Task: Create a due date automation trigger when advanced on, on the wednesday after a card is due add dates due next week at 11:00 AM.
Action: Mouse moved to (1219, 90)
Screenshot: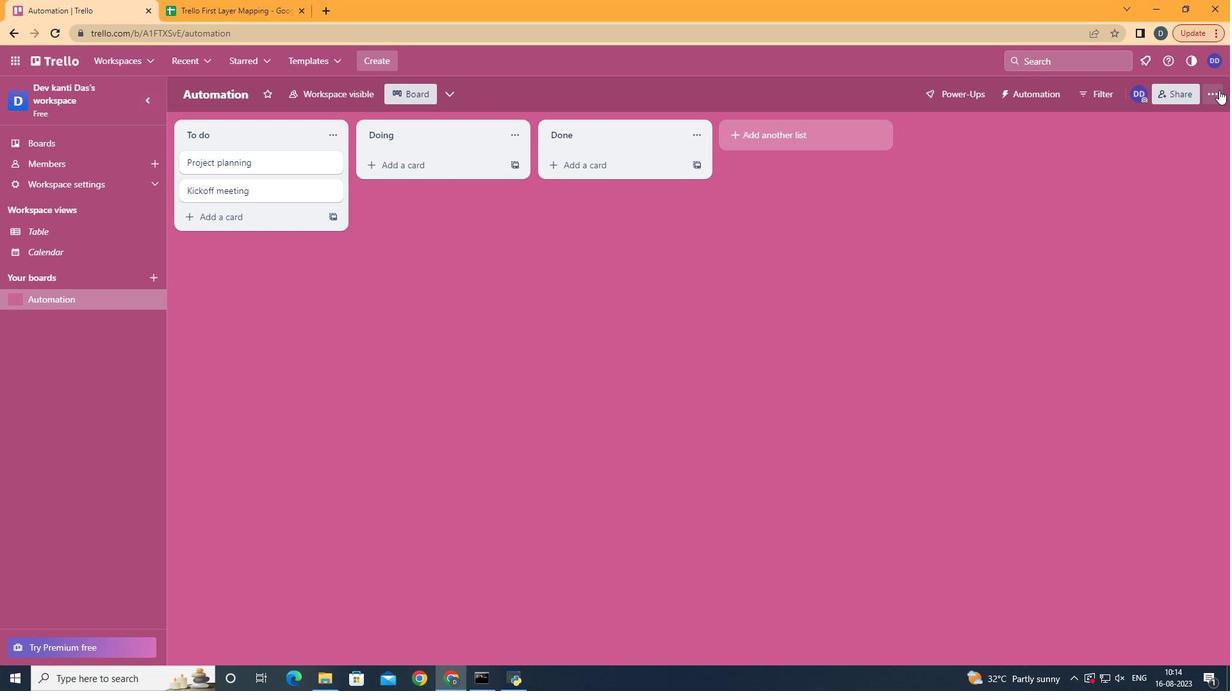 
Action: Mouse pressed left at (1219, 90)
Screenshot: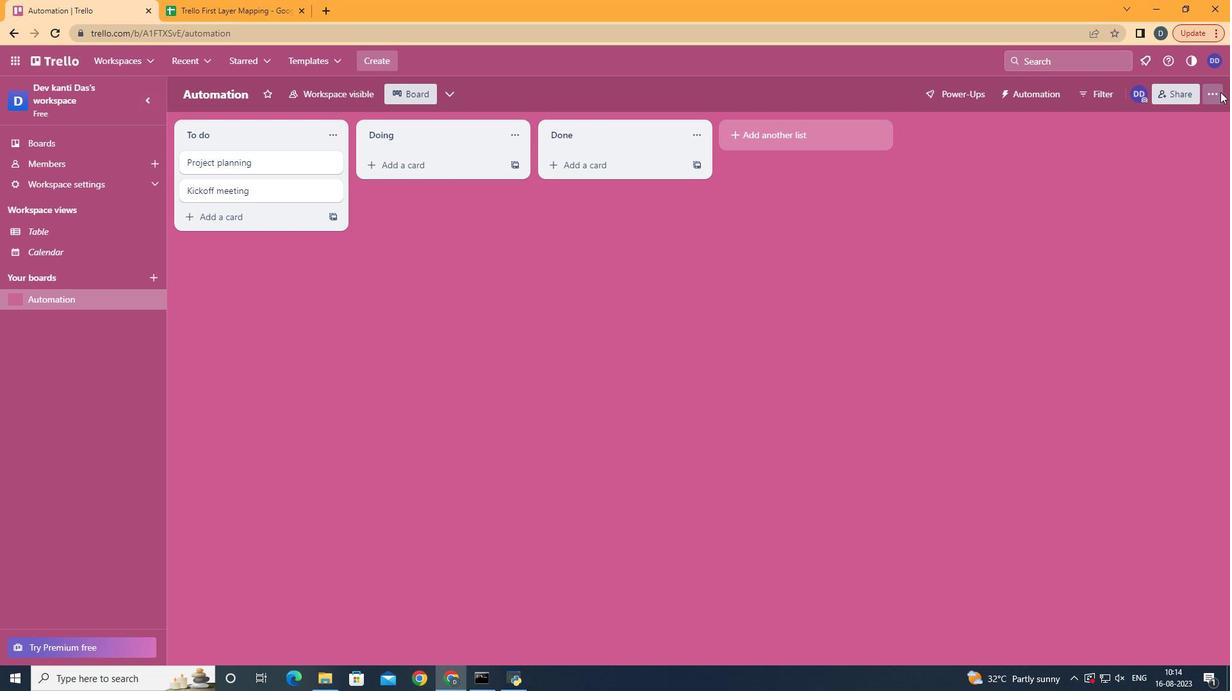 
Action: Mouse moved to (1178, 269)
Screenshot: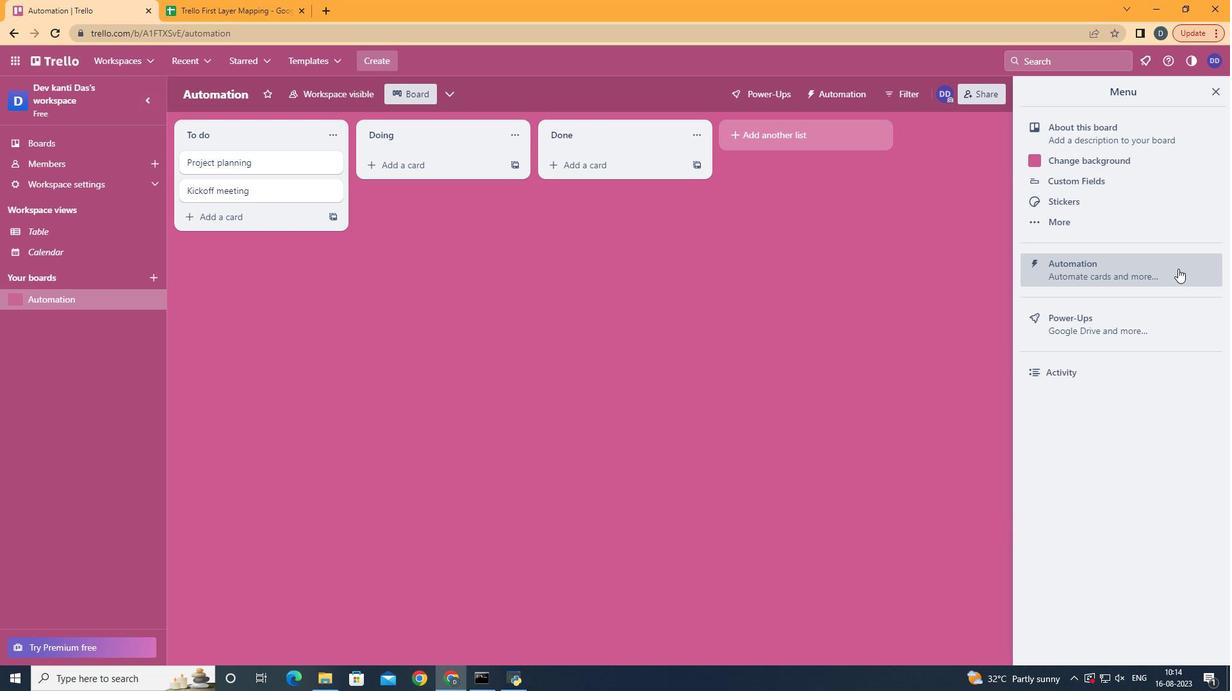 
Action: Mouse pressed left at (1178, 269)
Screenshot: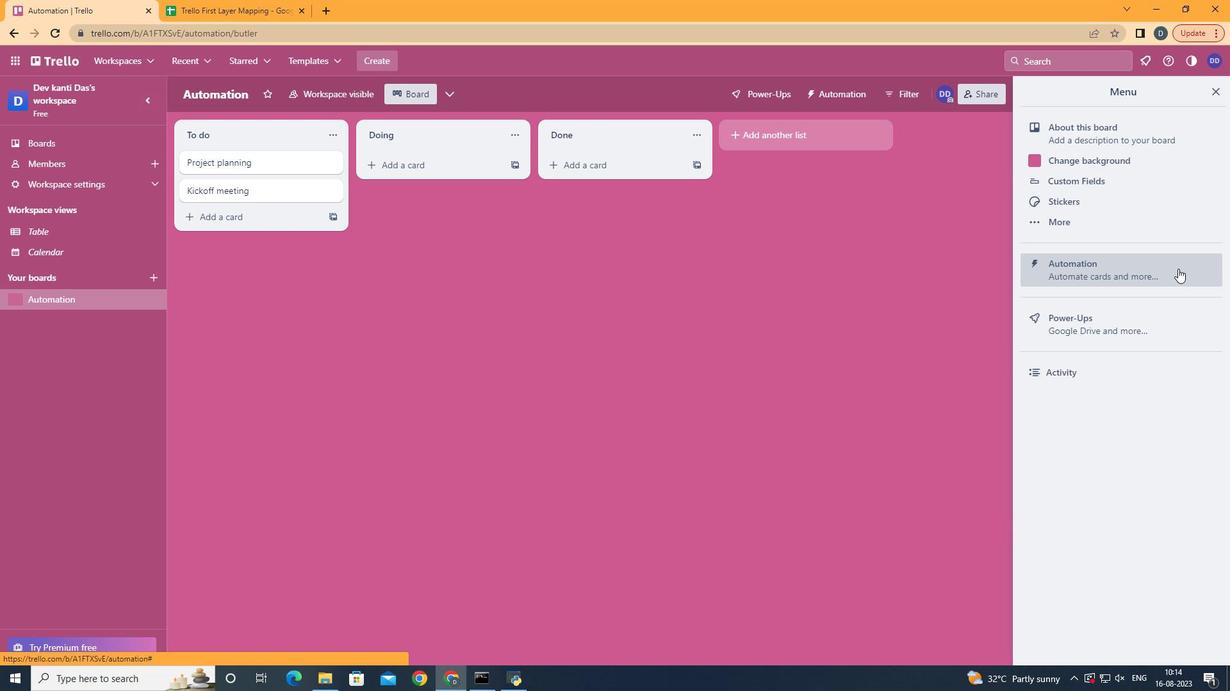 
Action: Mouse moved to (238, 252)
Screenshot: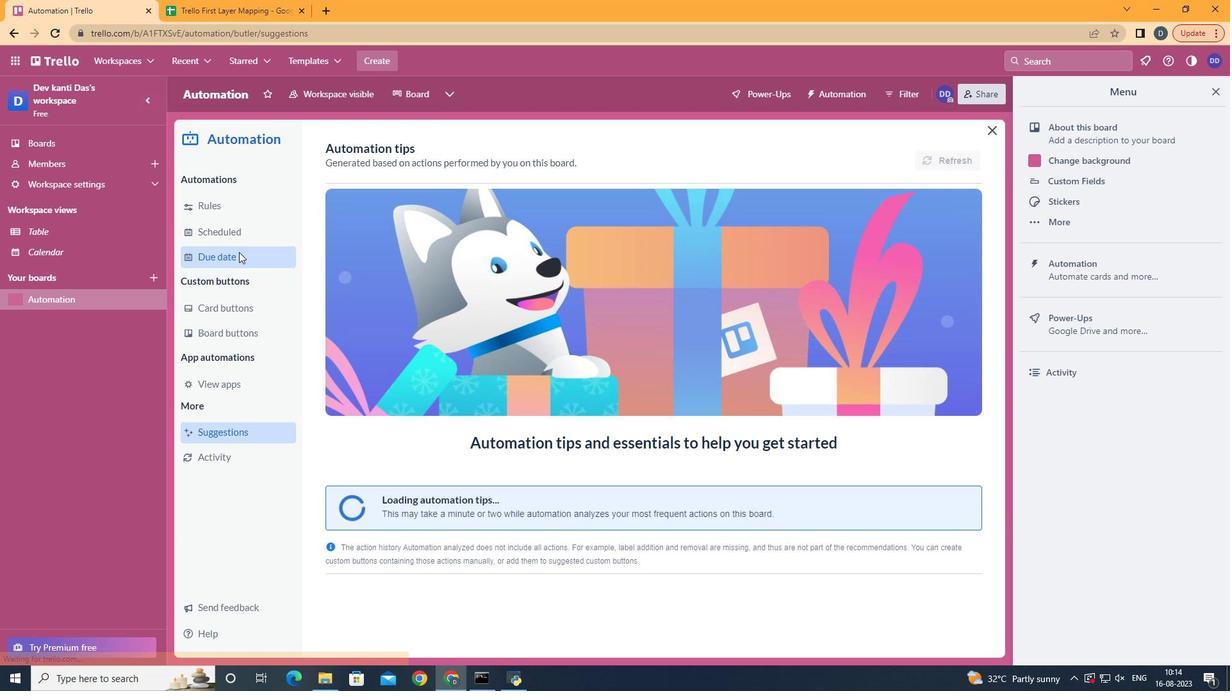 
Action: Mouse pressed left at (238, 252)
Screenshot: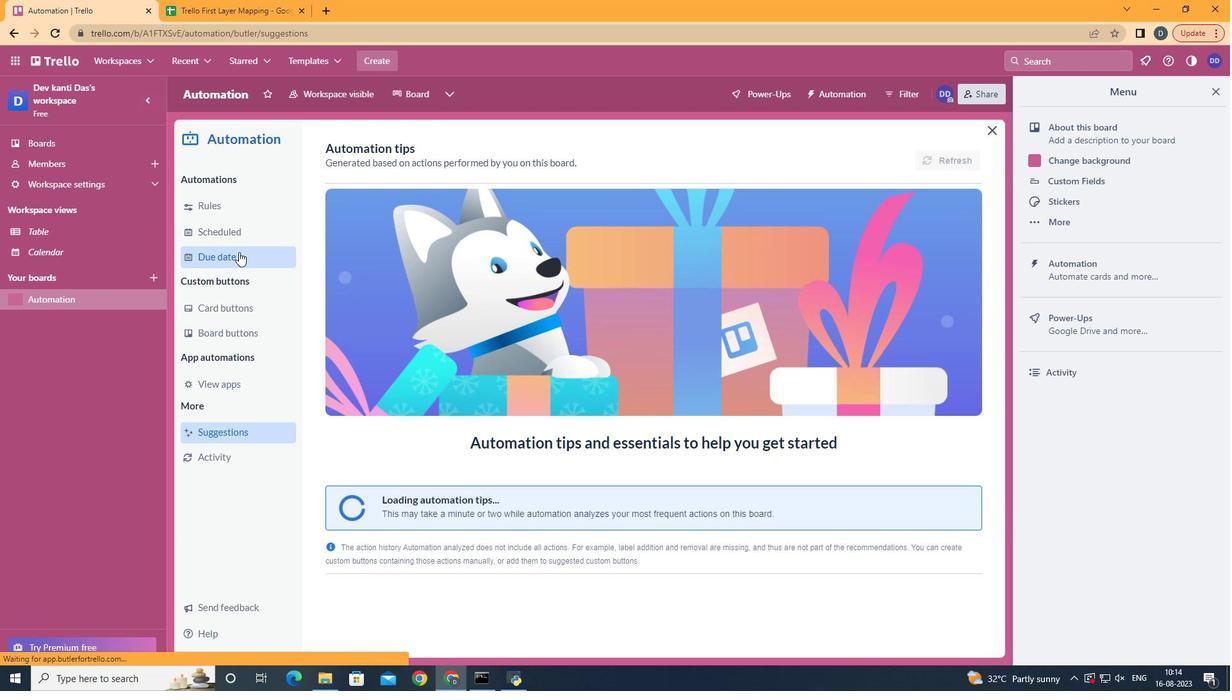 
Action: Mouse moved to (881, 149)
Screenshot: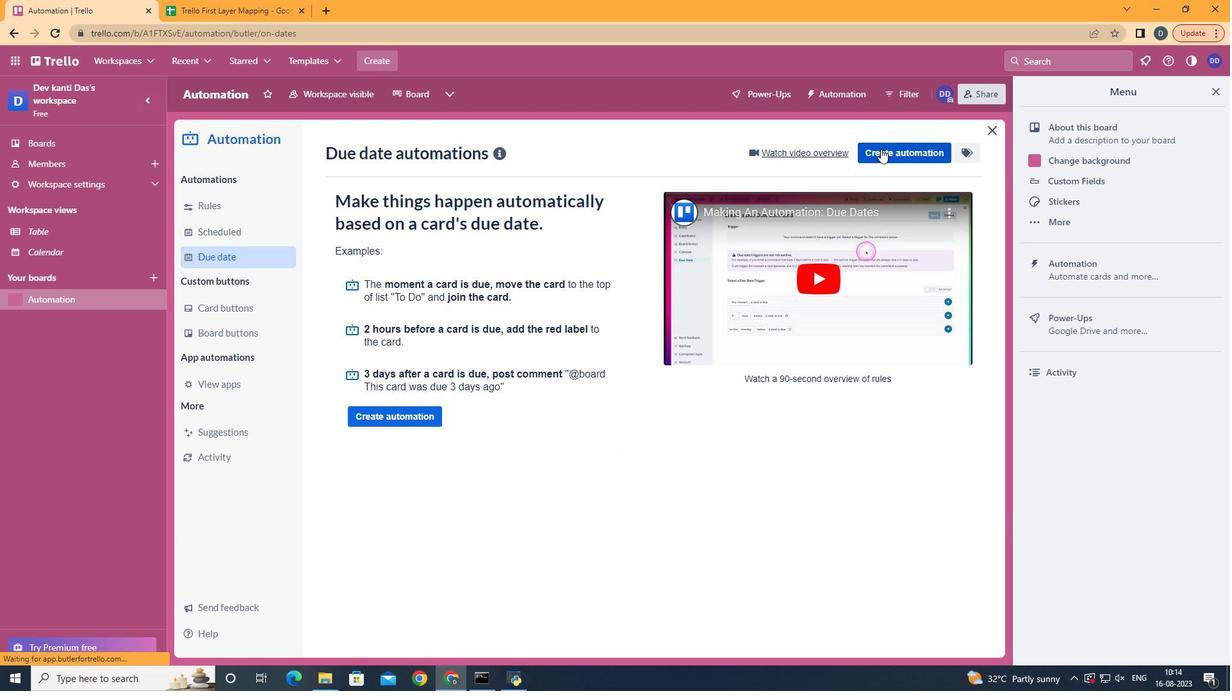 
Action: Mouse pressed left at (881, 149)
Screenshot: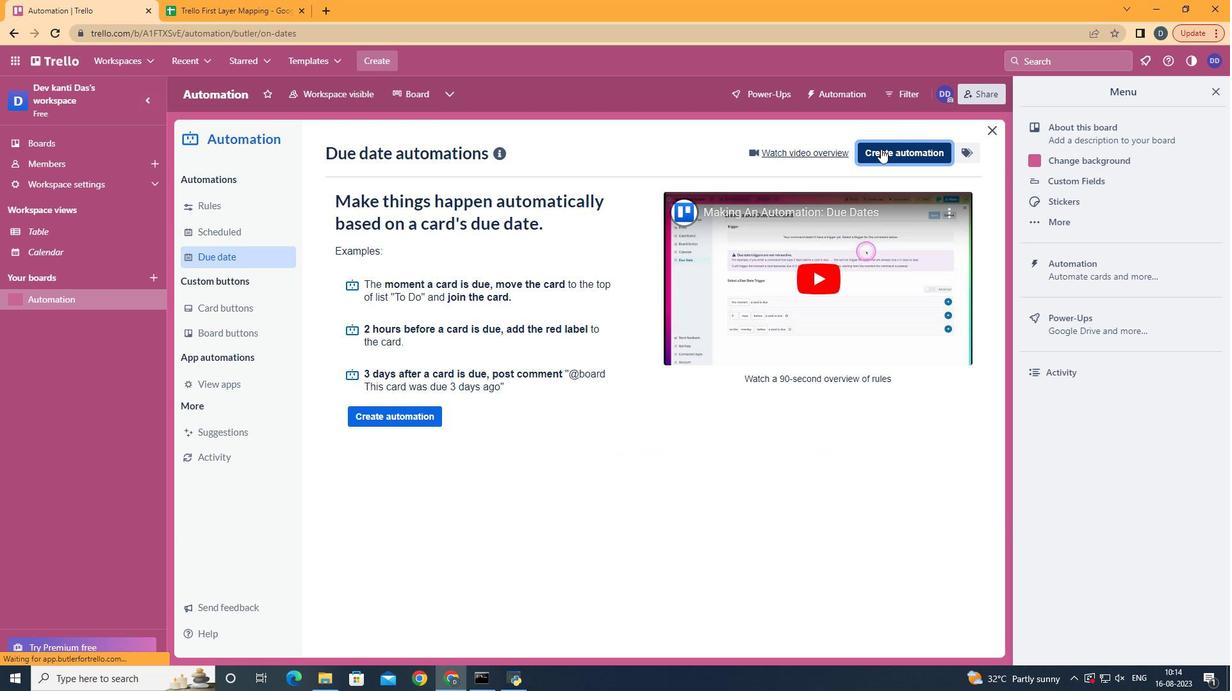 
Action: Mouse moved to (646, 288)
Screenshot: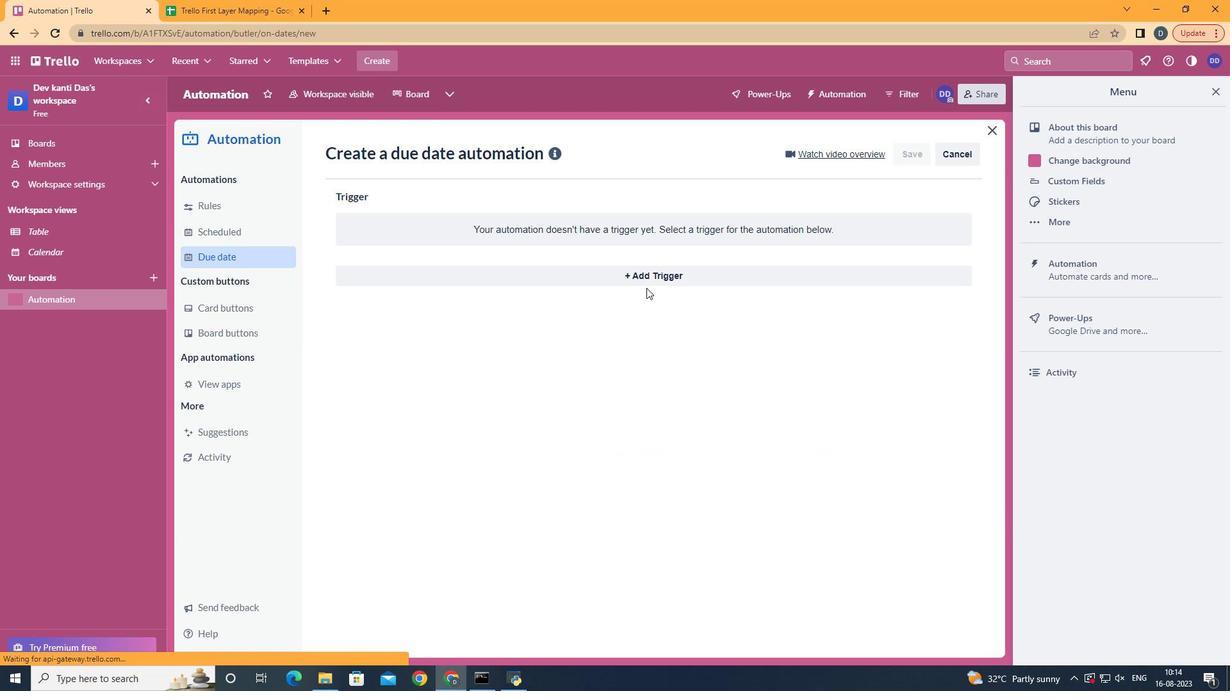 
Action: Mouse pressed left at (646, 288)
Screenshot: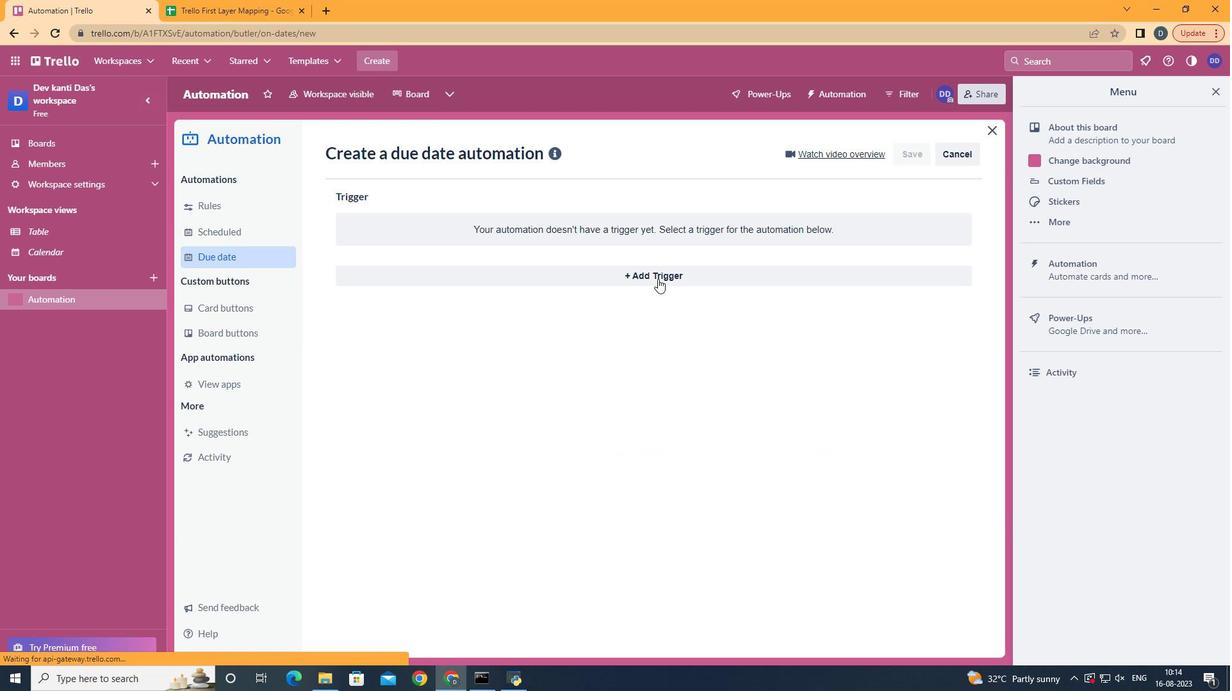 
Action: Mouse moved to (662, 274)
Screenshot: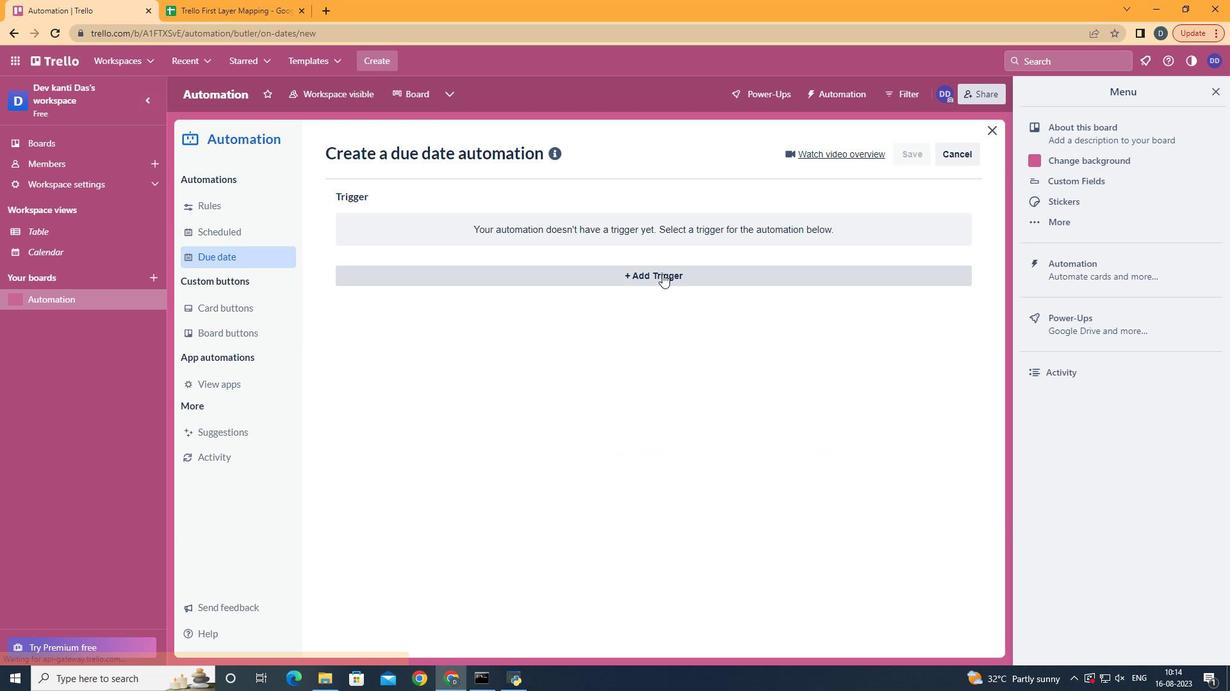 
Action: Mouse pressed left at (662, 274)
Screenshot: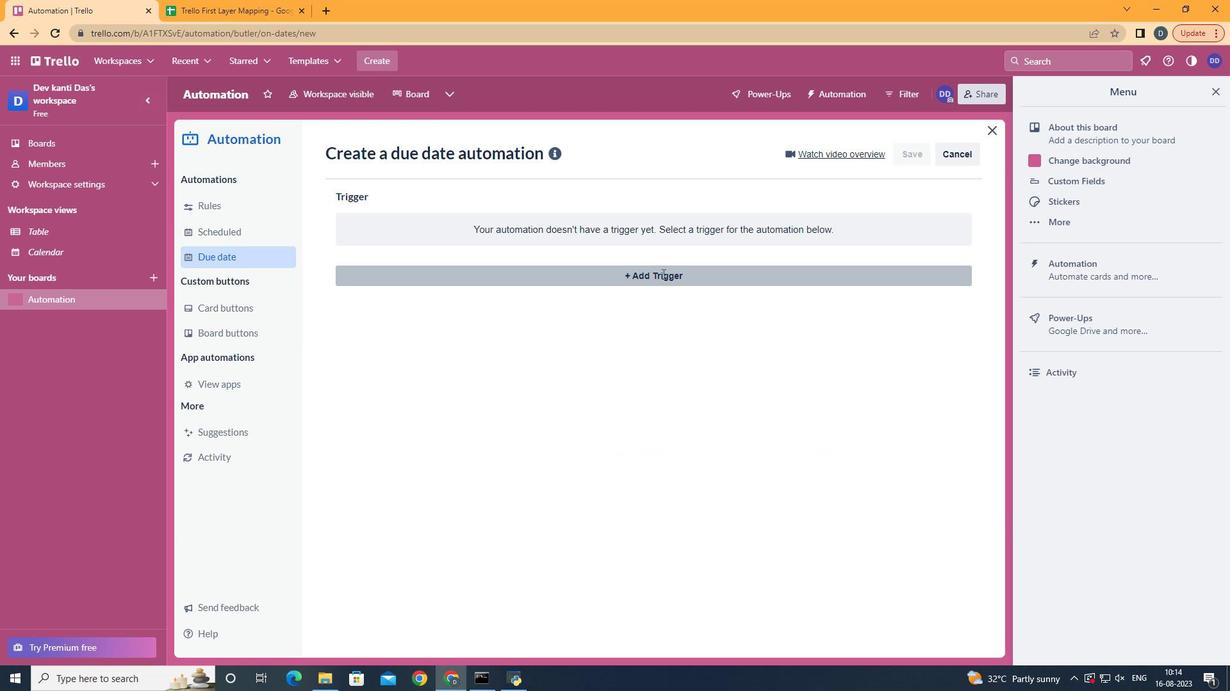 
Action: Mouse moved to (417, 384)
Screenshot: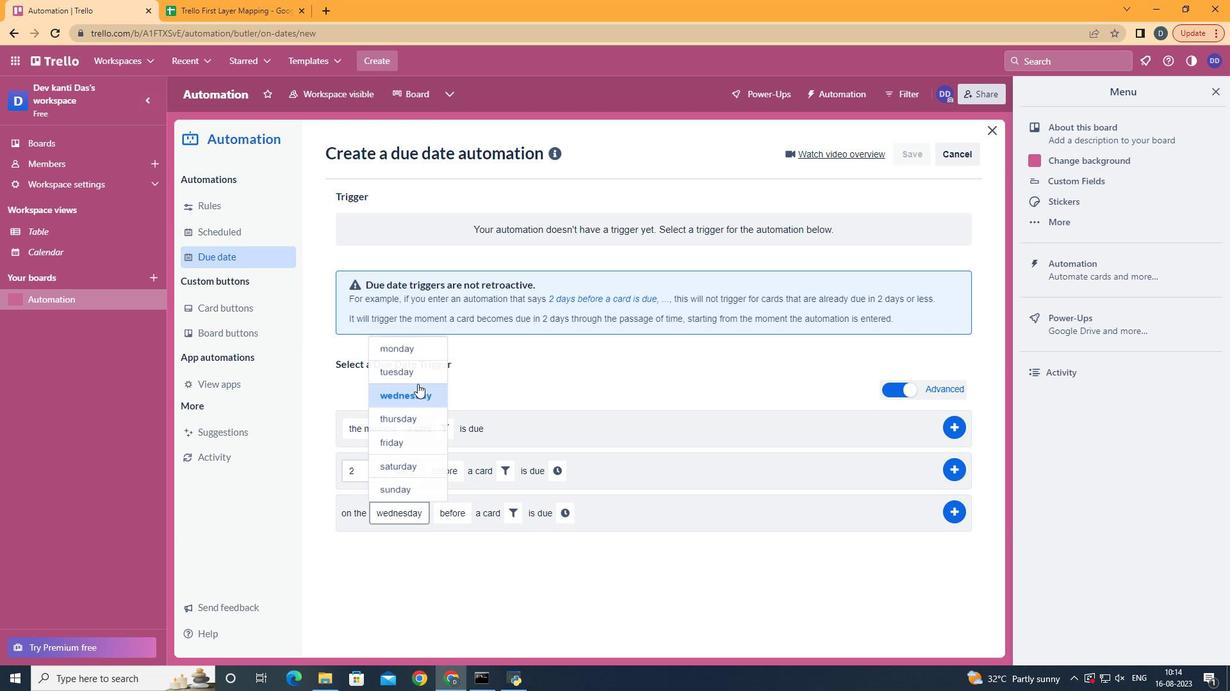 
Action: Mouse pressed left at (417, 384)
Screenshot: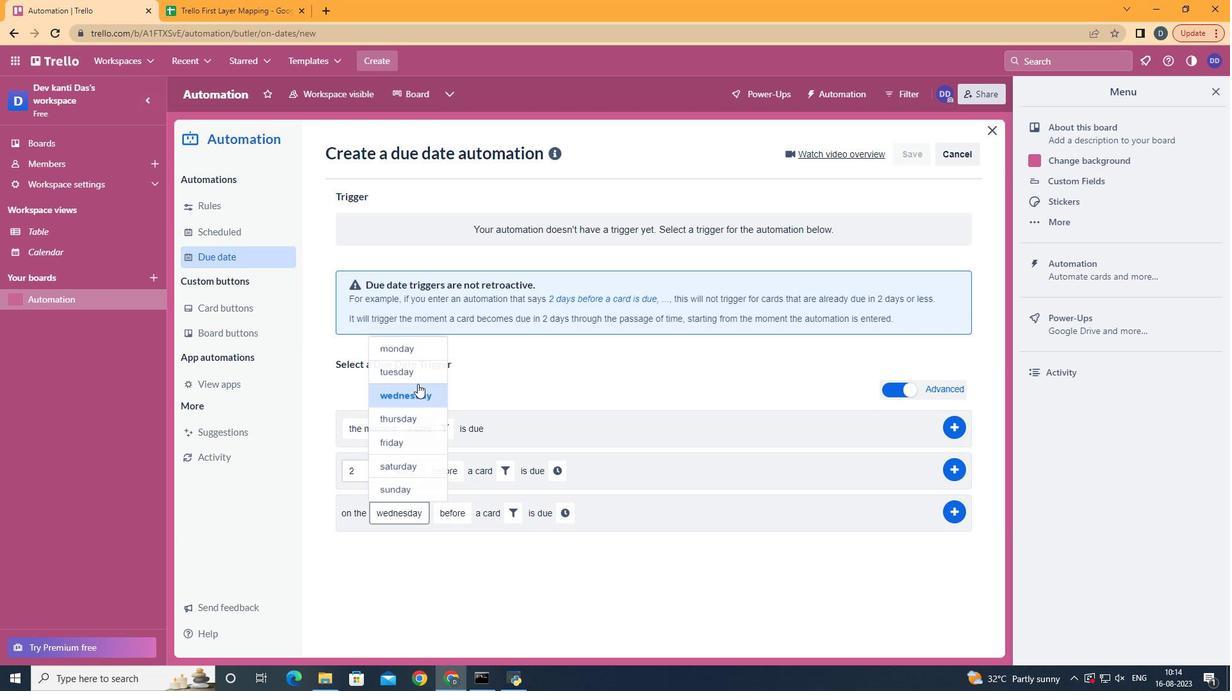 
Action: Mouse moved to (464, 557)
Screenshot: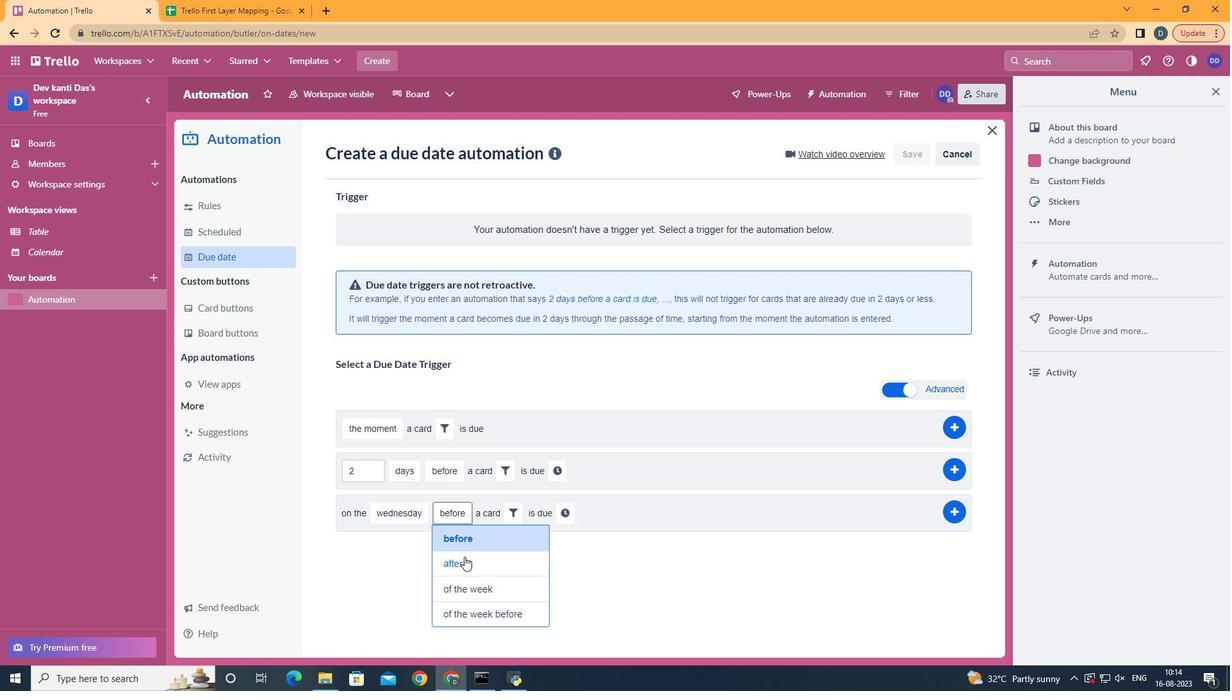 
Action: Mouse pressed left at (464, 557)
Screenshot: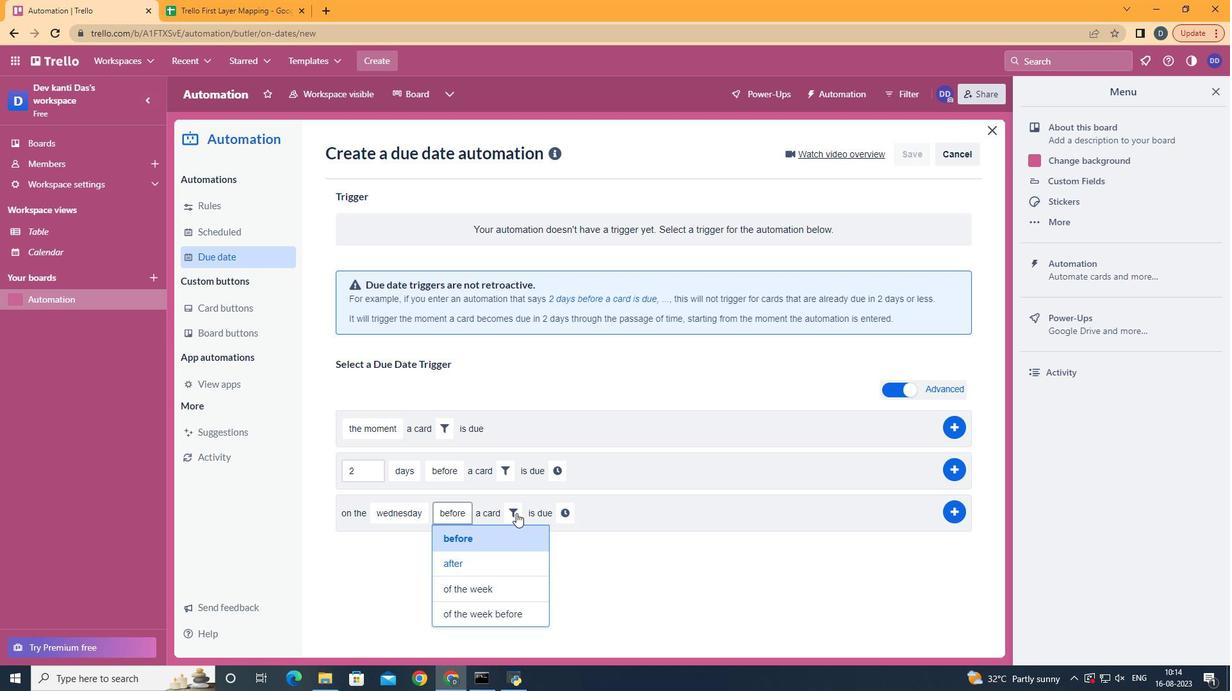 
Action: Mouse moved to (511, 508)
Screenshot: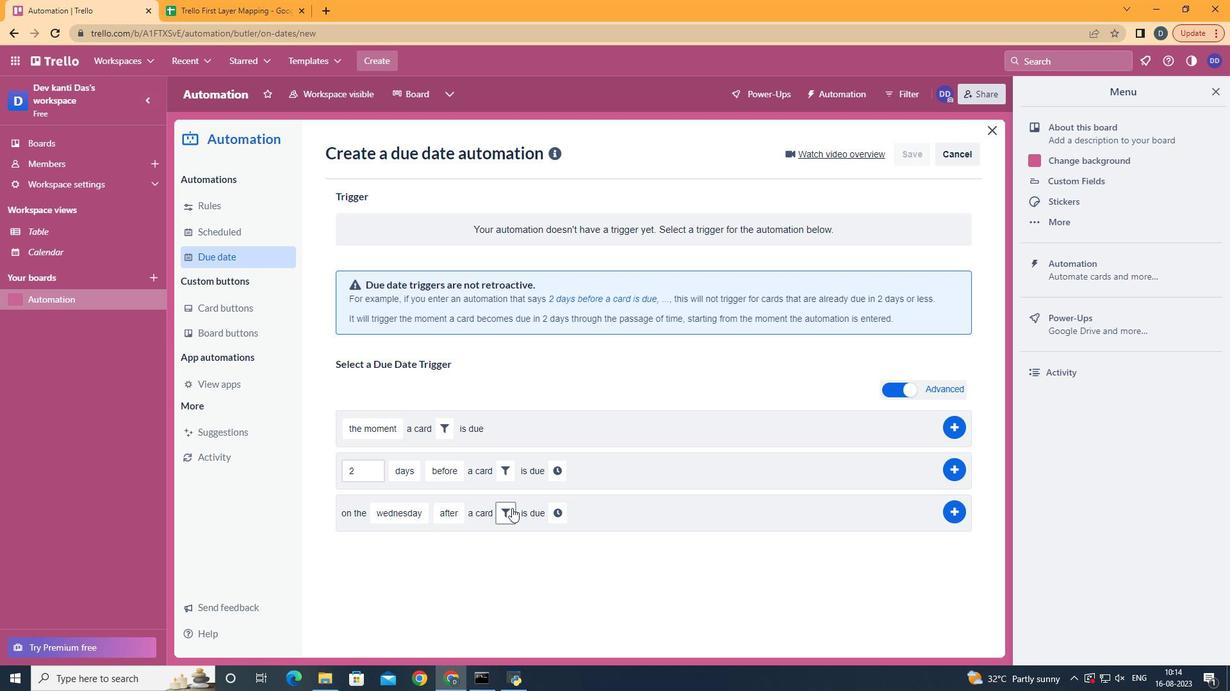 
Action: Mouse pressed left at (511, 508)
Screenshot: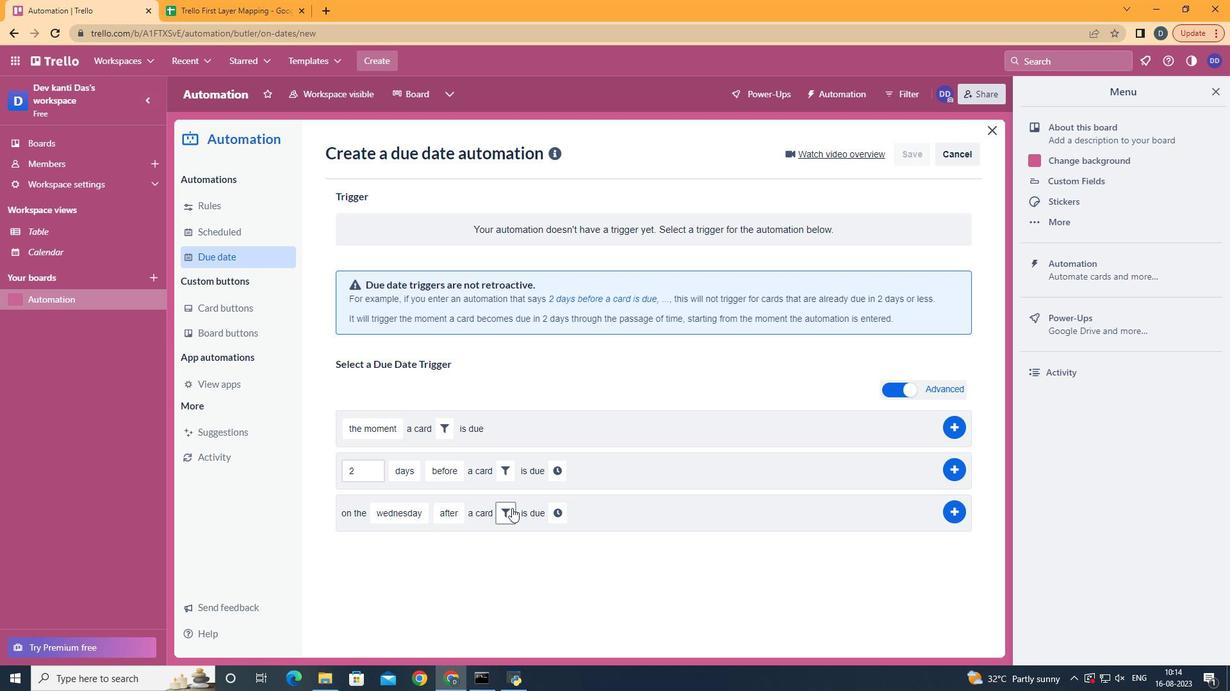 
Action: Mouse moved to (582, 559)
Screenshot: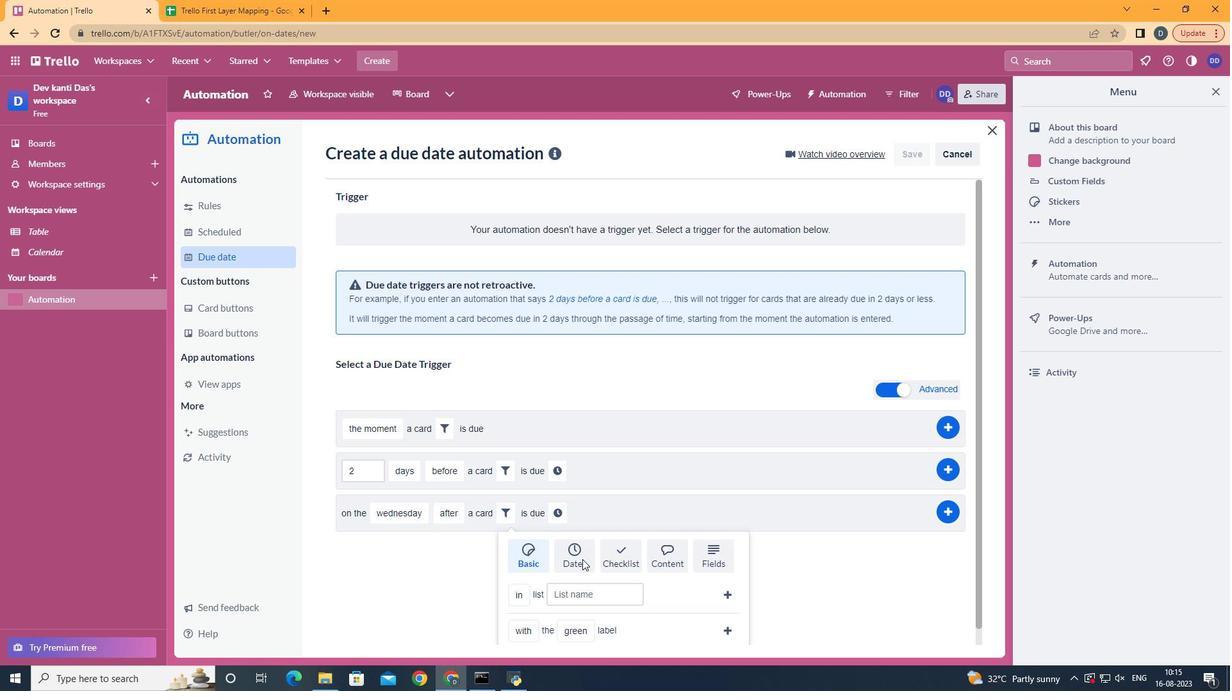 
Action: Mouse pressed left at (582, 559)
Screenshot: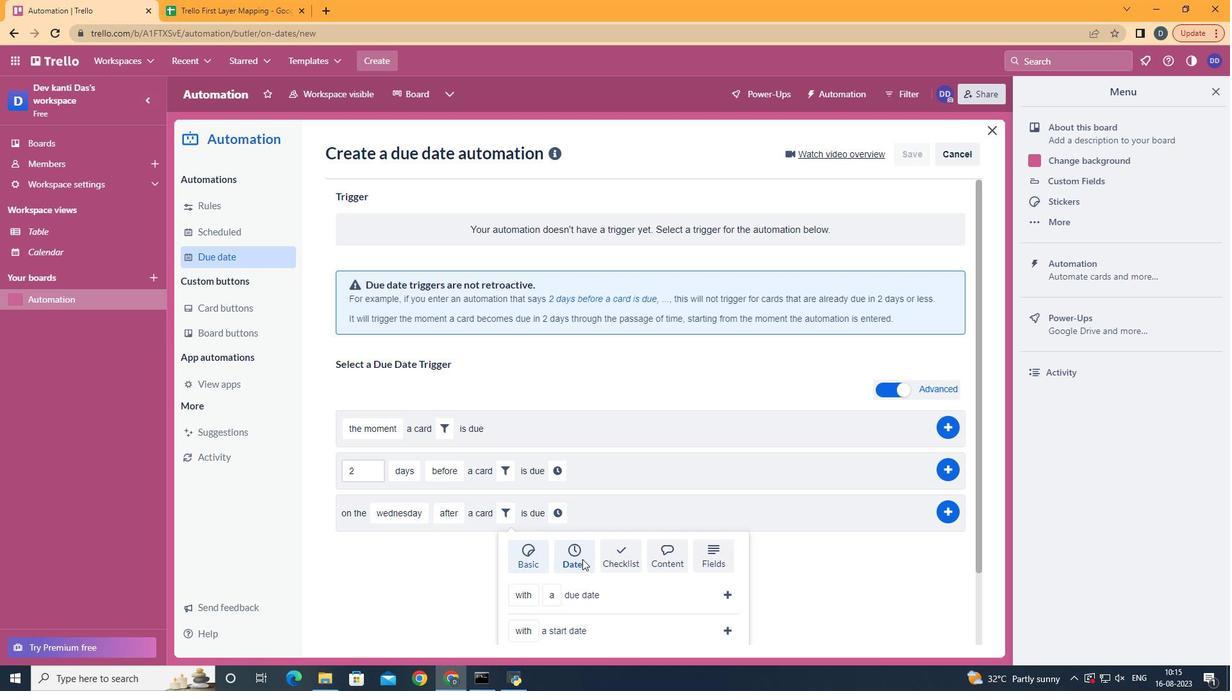 
Action: Mouse scrolled (582, 559) with delta (0, 0)
Screenshot: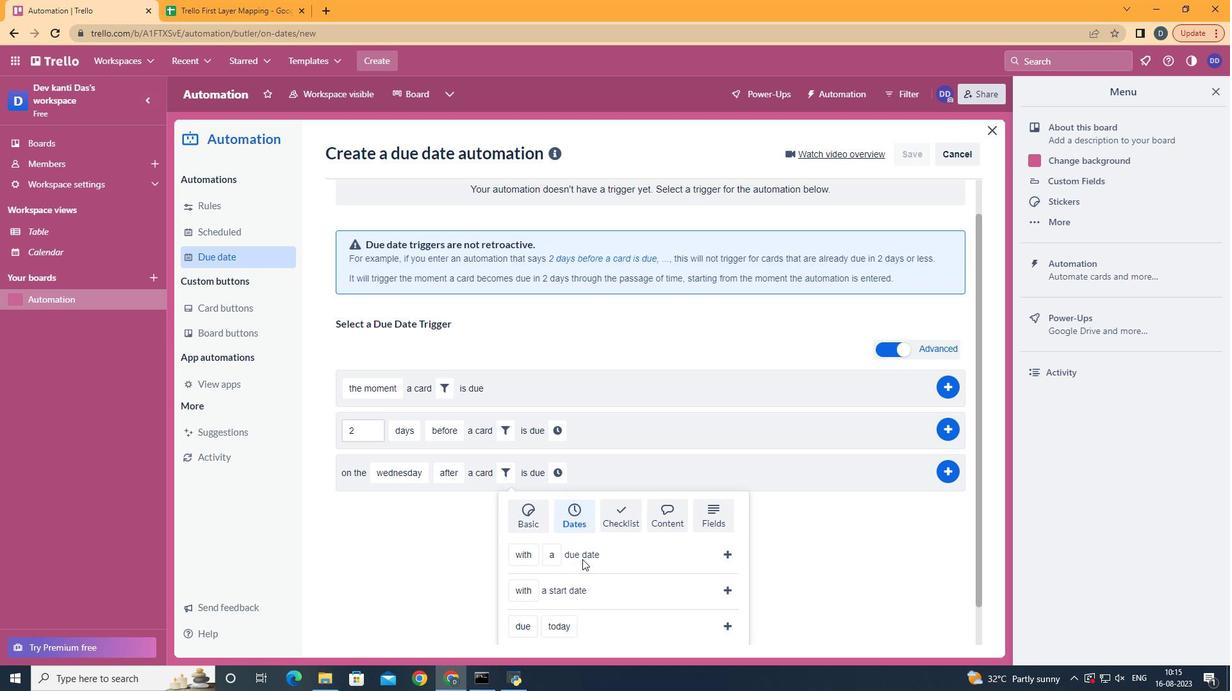 
Action: Mouse scrolled (582, 559) with delta (0, 0)
Screenshot: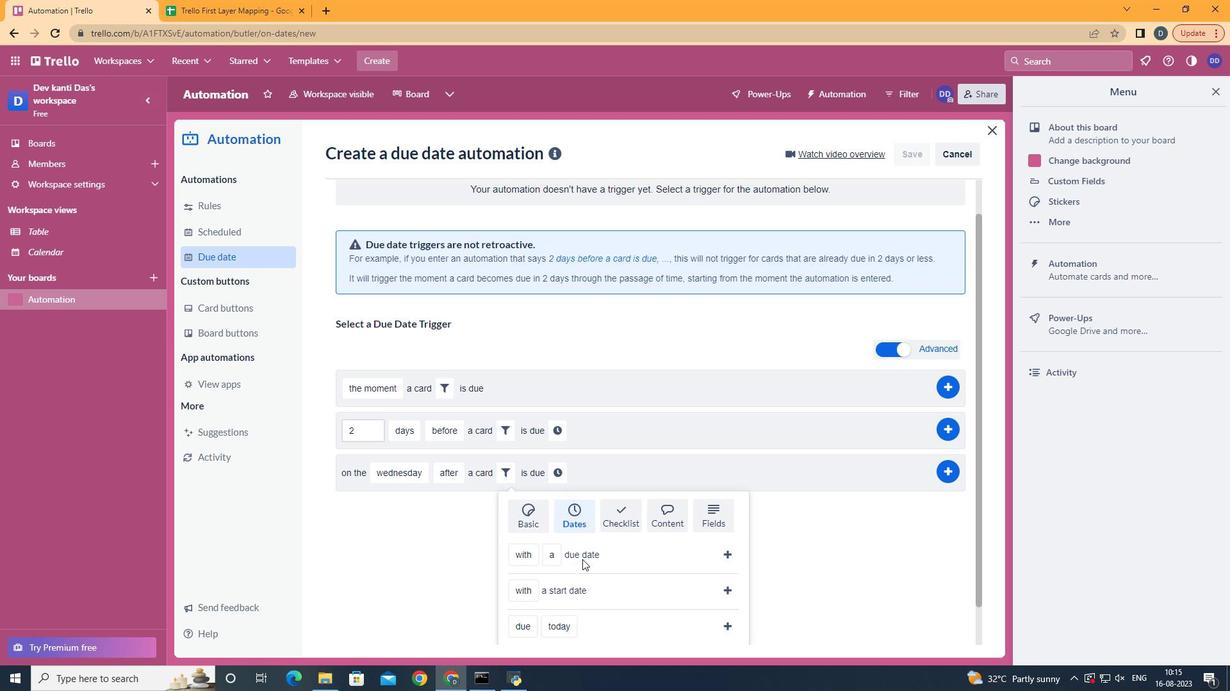 
Action: Mouse scrolled (582, 559) with delta (0, 0)
Screenshot: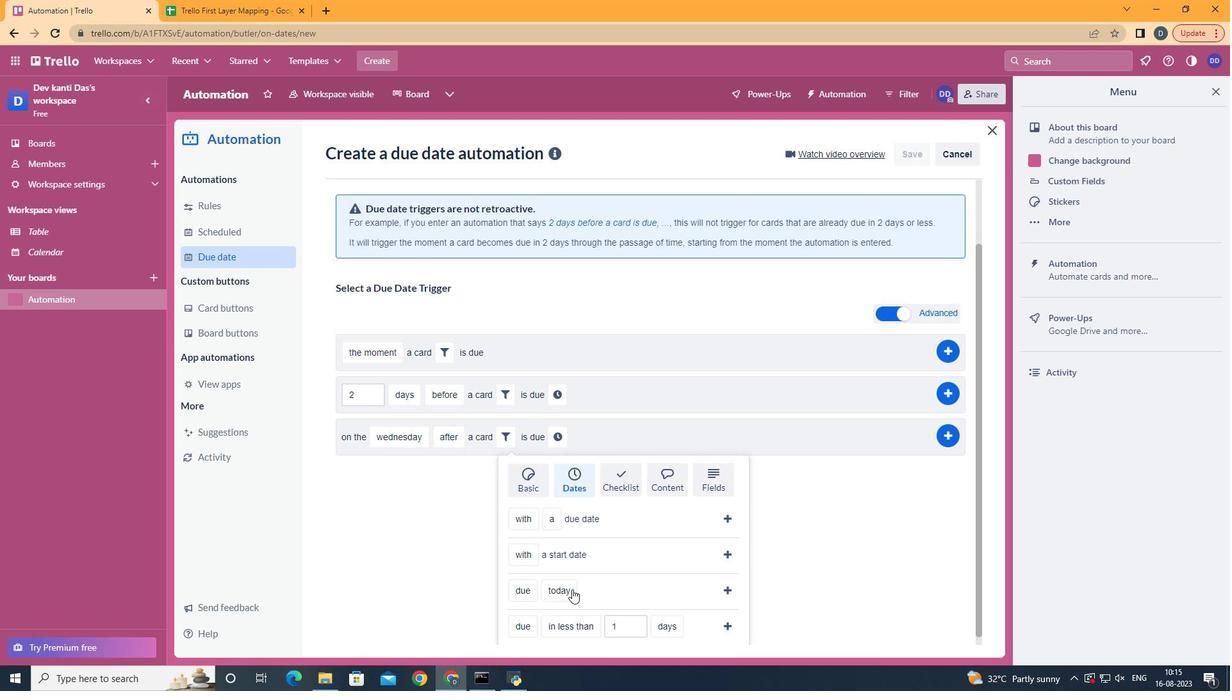 
Action: Mouse scrolled (582, 559) with delta (0, 0)
Screenshot: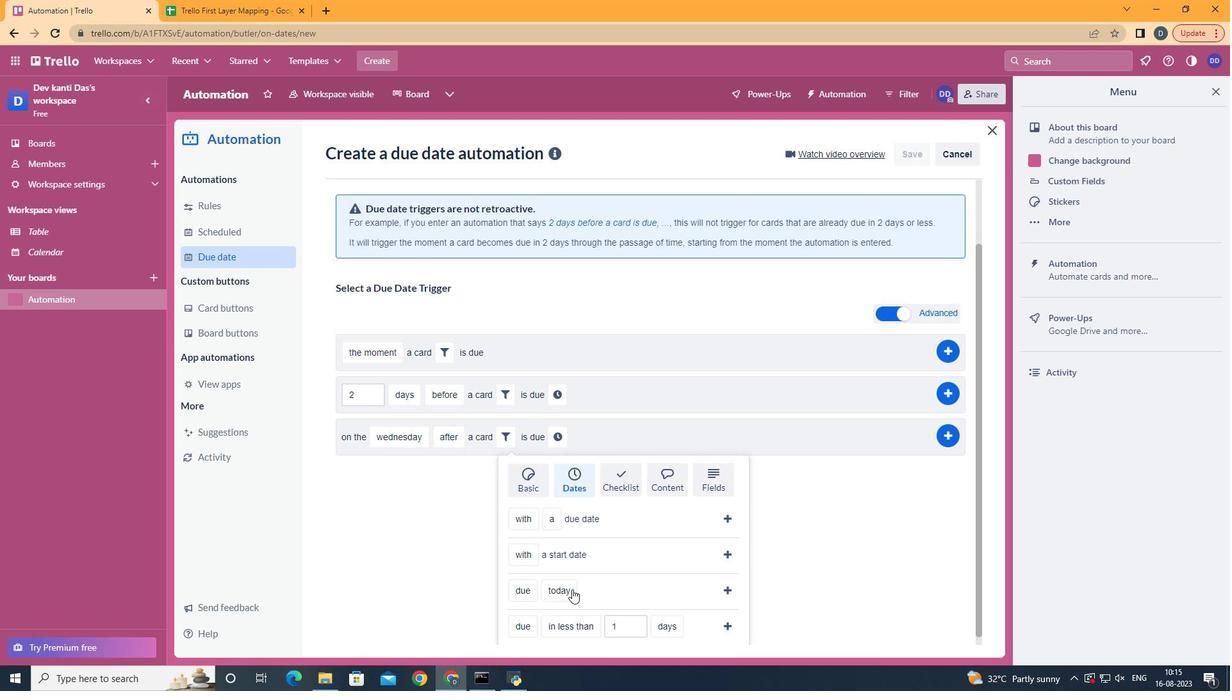 
Action: Mouse moved to (572, 503)
Screenshot: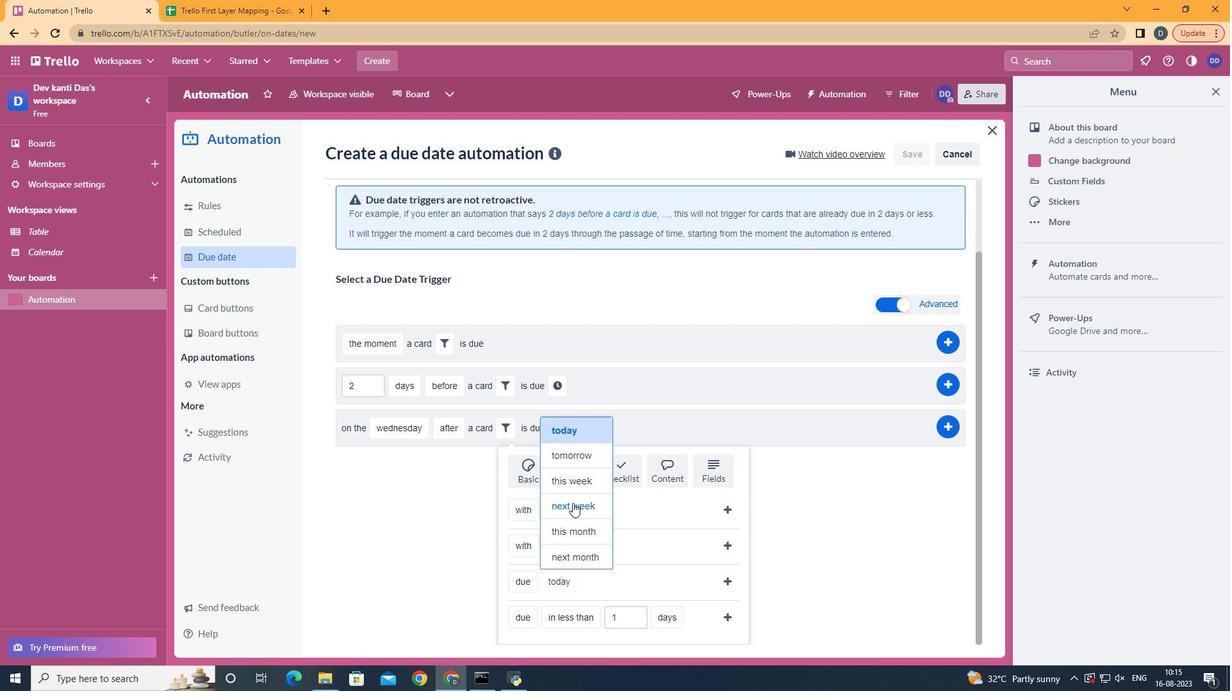 
Action: Mouse pressed left at (572, 503)
Screenshot: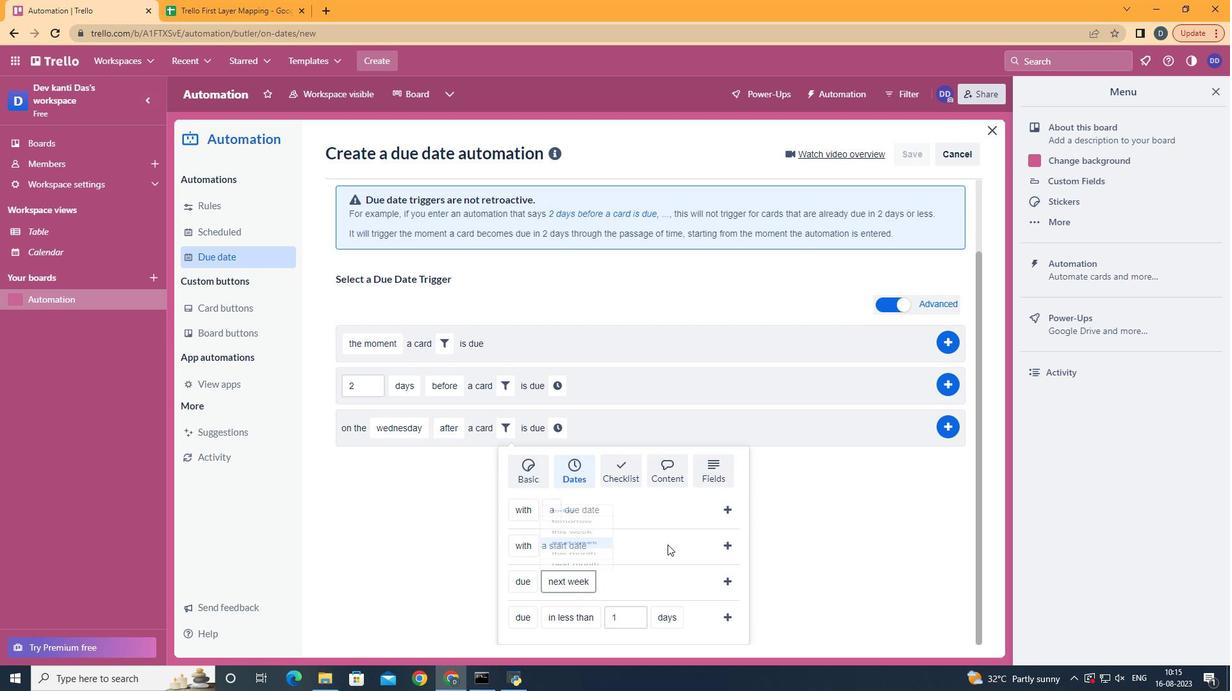 
Action: Mouse moved to (733, 589)
Screenshot: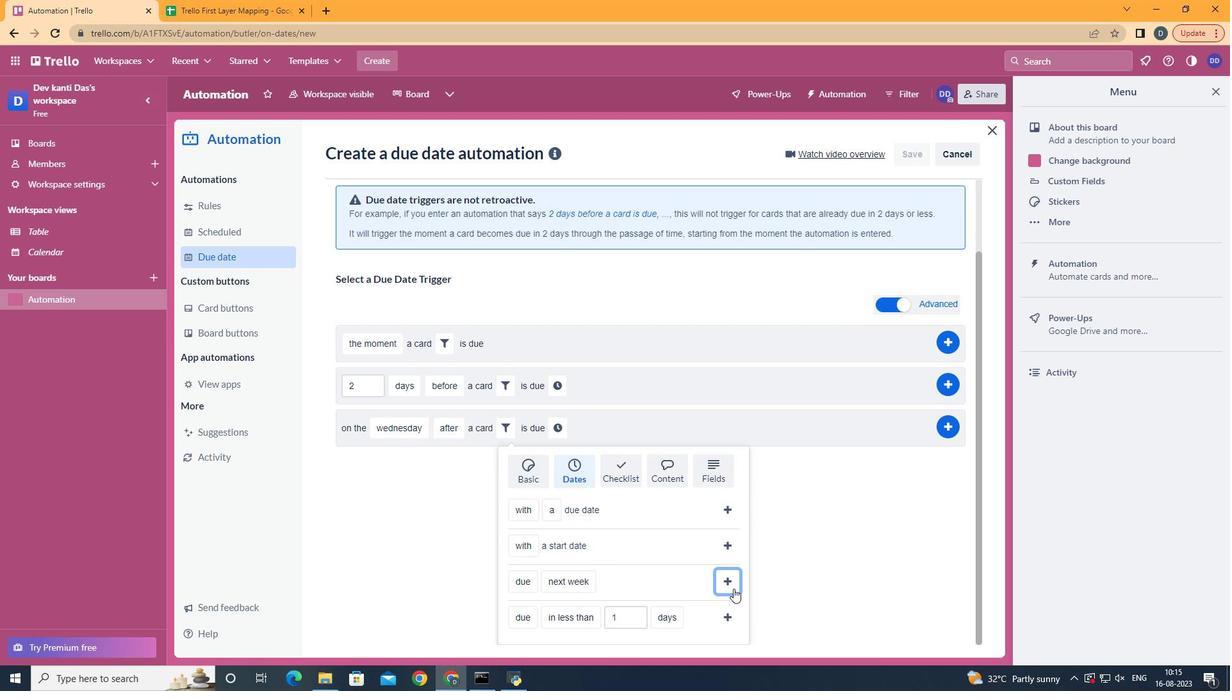 
Action: Mouse pressed left at (733, 589)
Screenshot: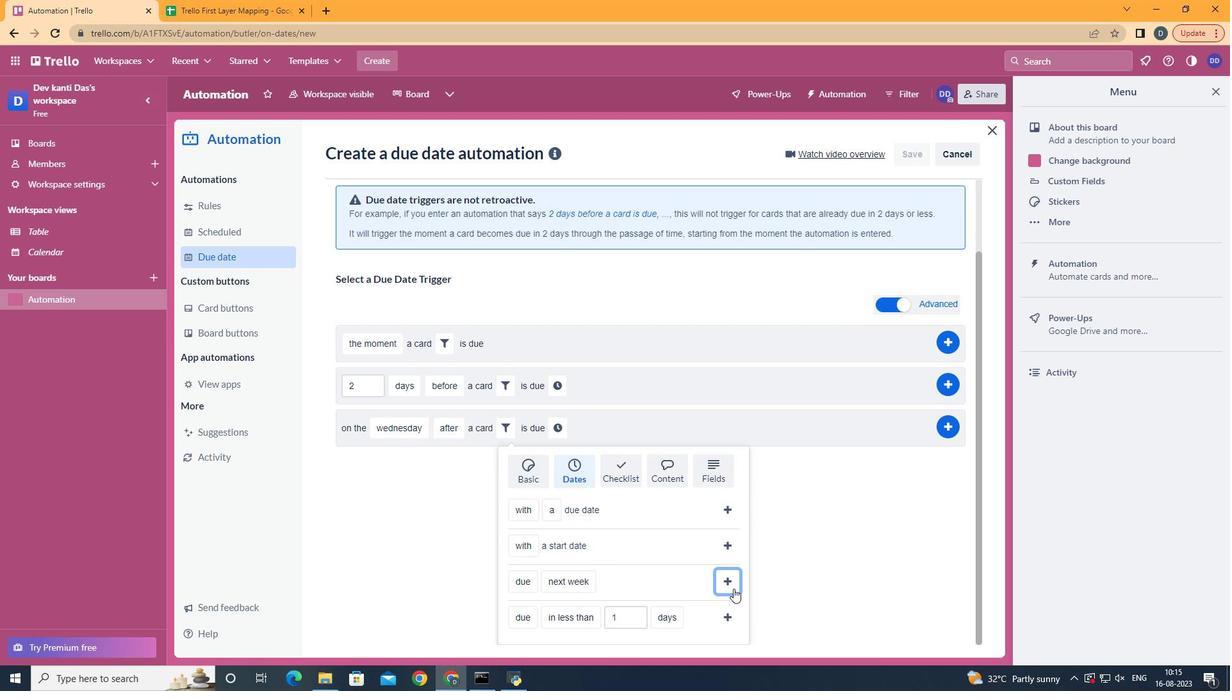 
Action: Mouse moved to (650, 515)
Screenshot: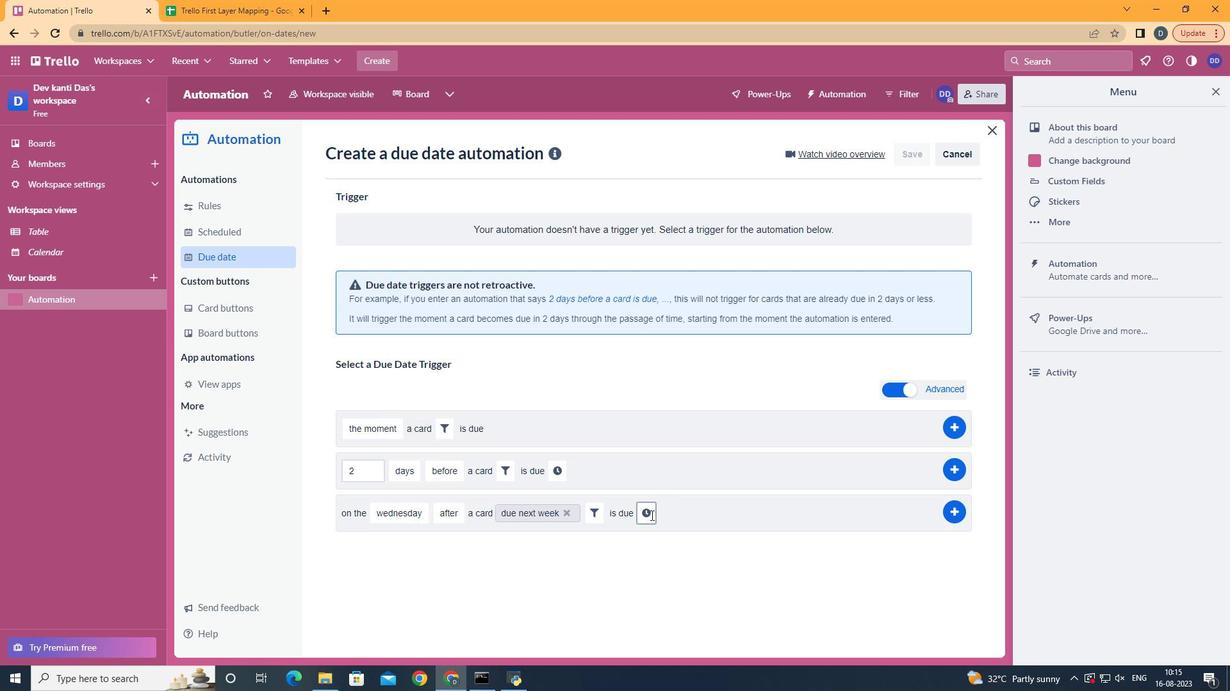 
Action: Mouse pressed left at (650, 515)
Screenshot: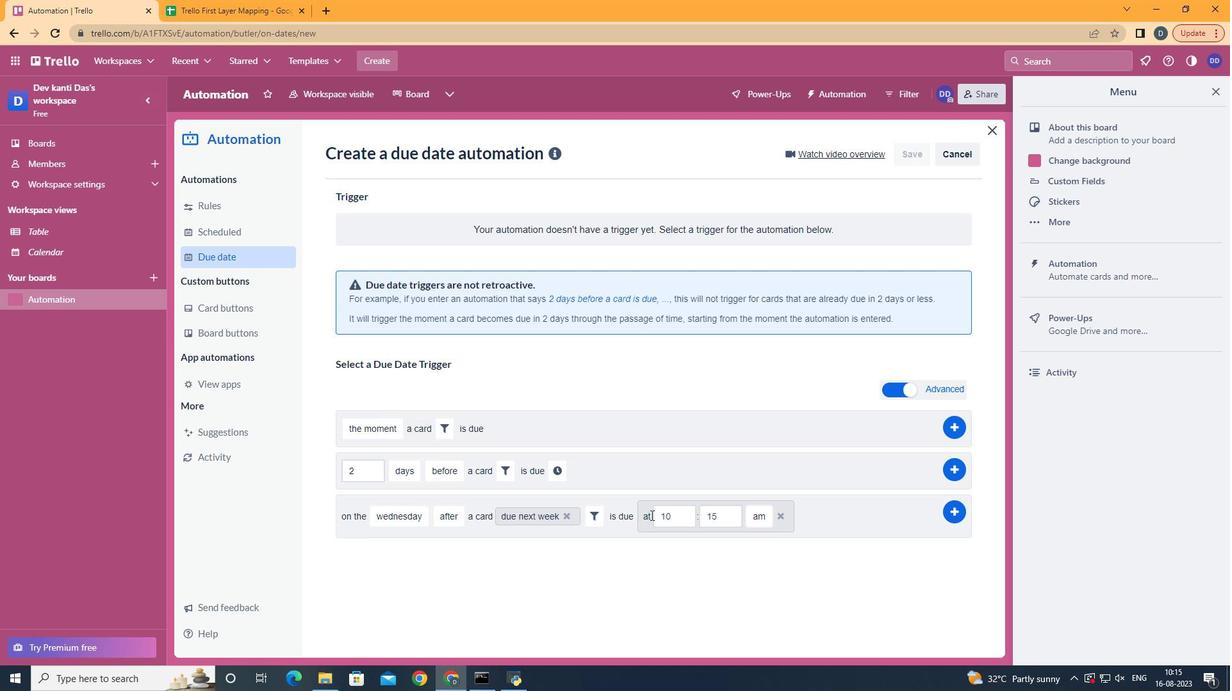 
Action: Mouse moved to (681, 517)
Screenshot: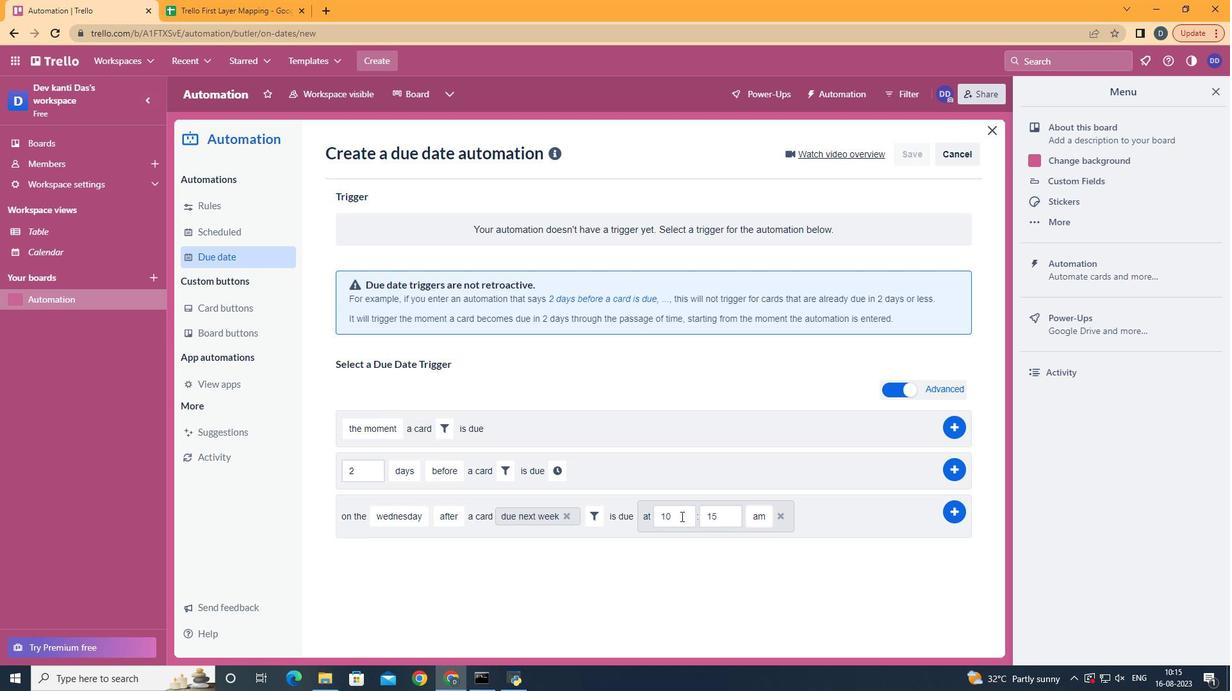 
Action: Mouse pressed left at (681, 517)
Screenshot: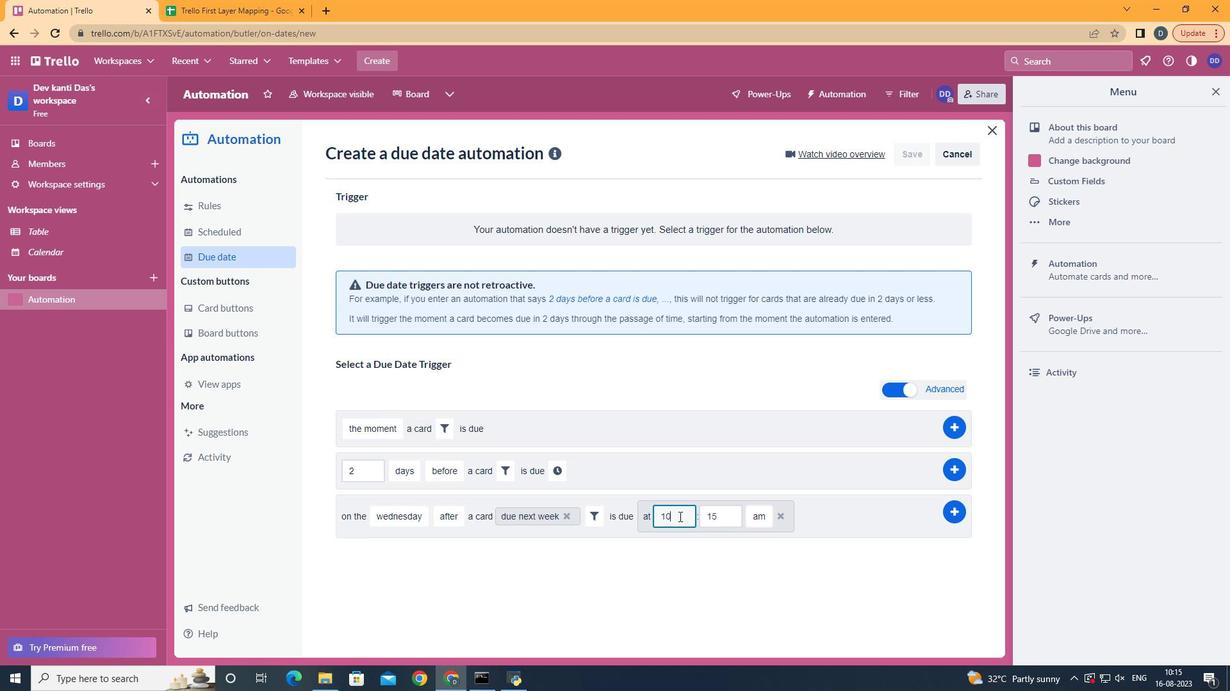 
Action: Mouse moved to (679, 517)
Screenshot: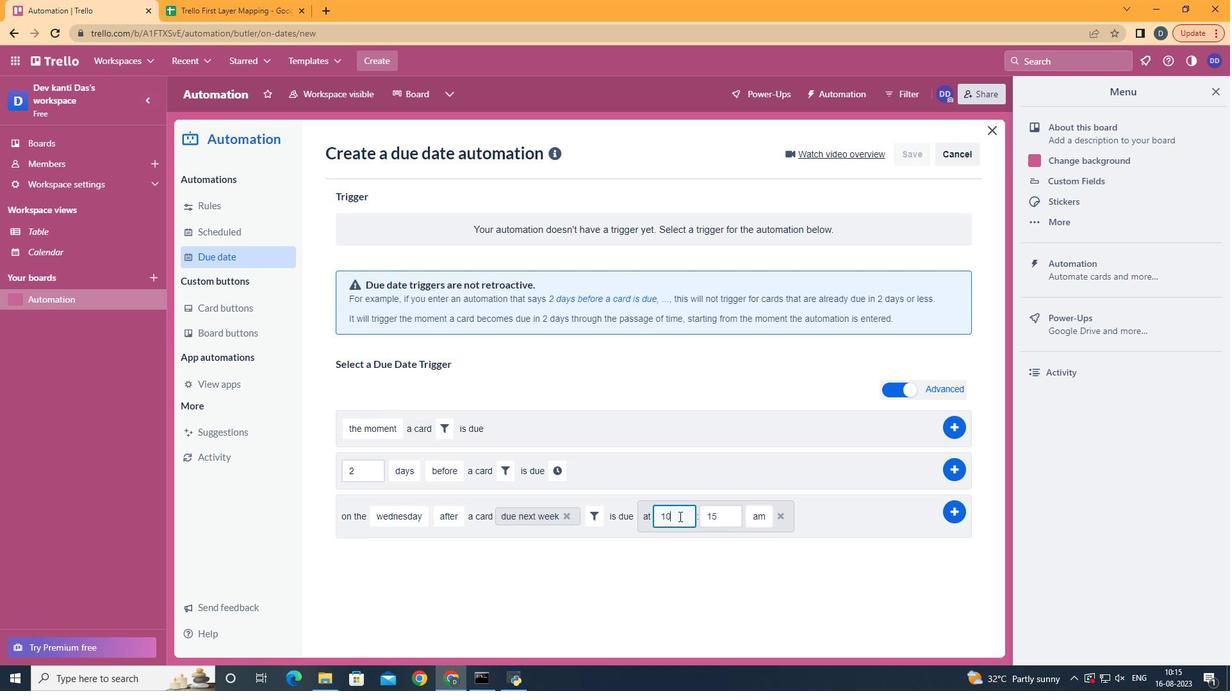 
Action: Key pressed <Key.backspace>1
Screenshot: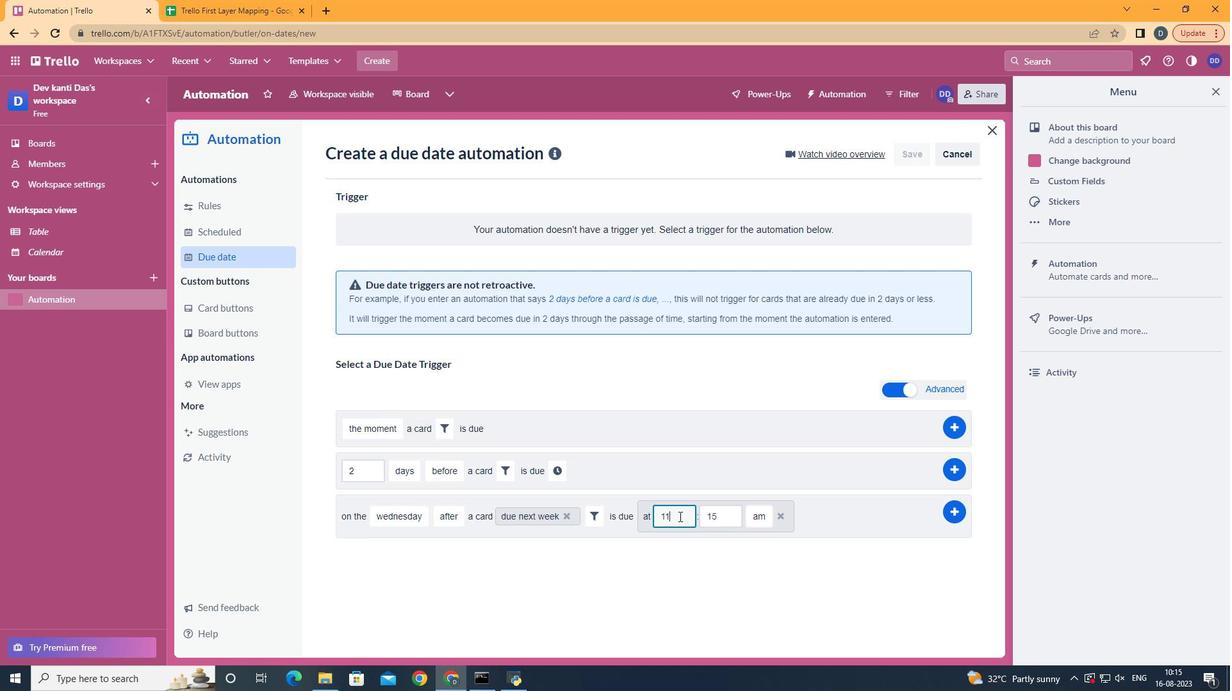 
Action: Mouse moved to (738, 522)
Screenshot: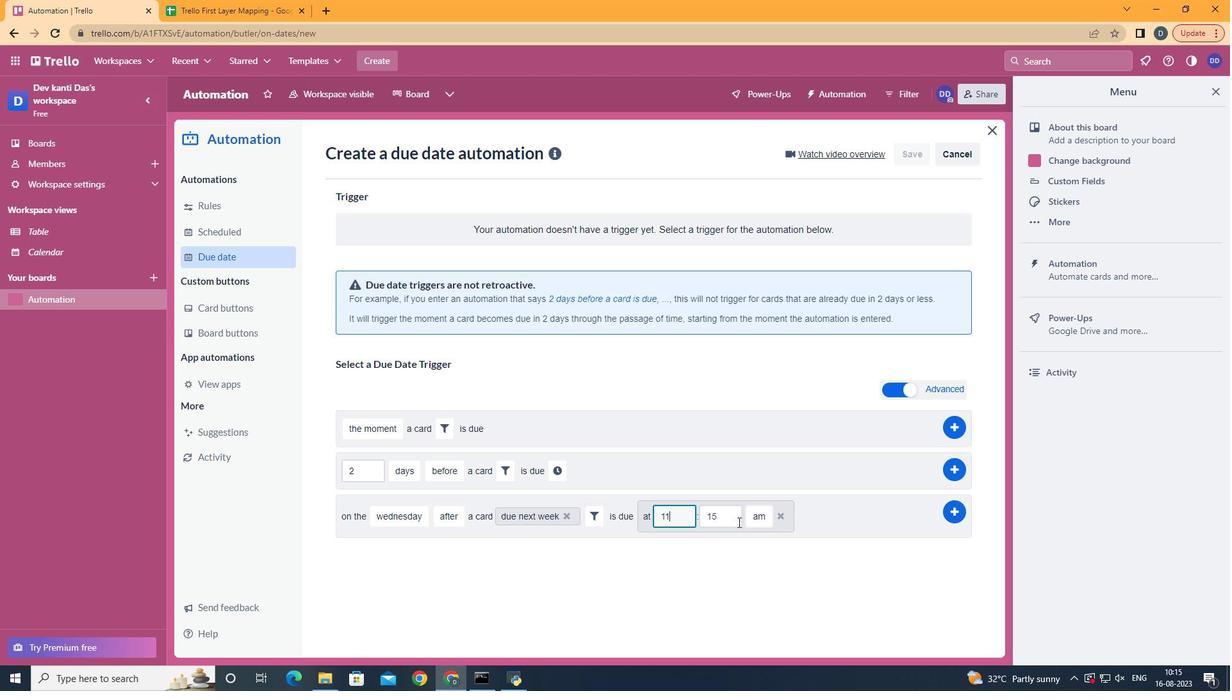 
Action: Mouse pressed left at (738, 522)
Screenshot: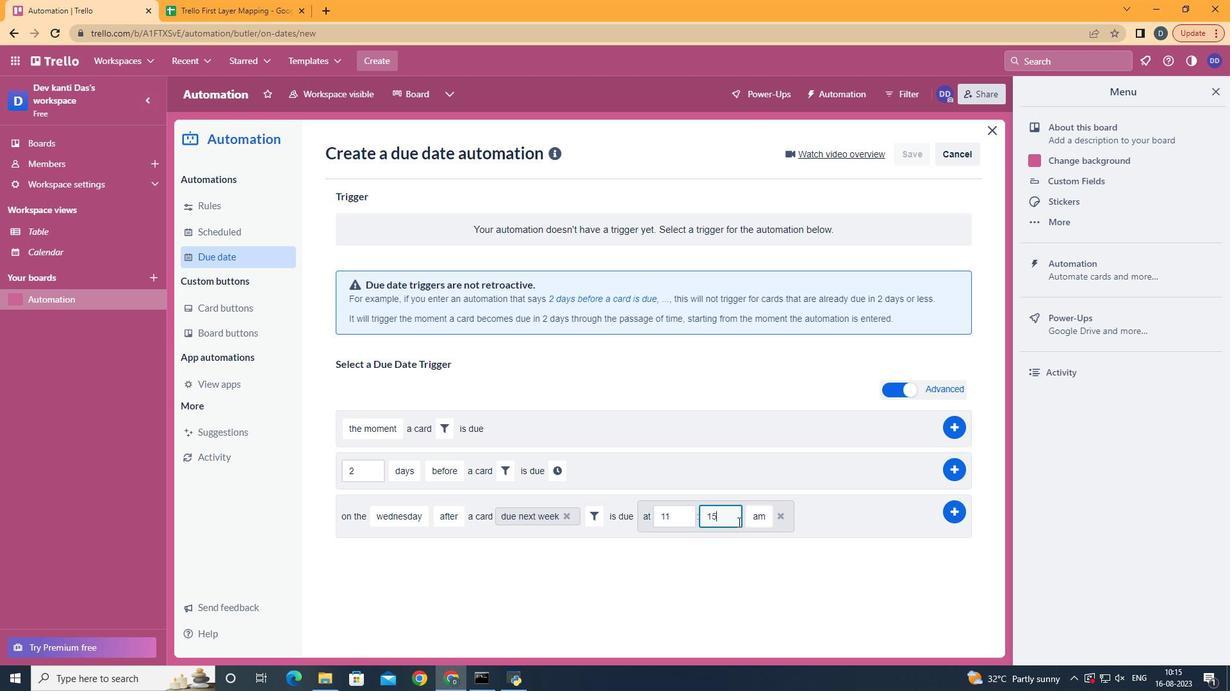 
Action: Mouse moved to (738, 522)
Screenshot: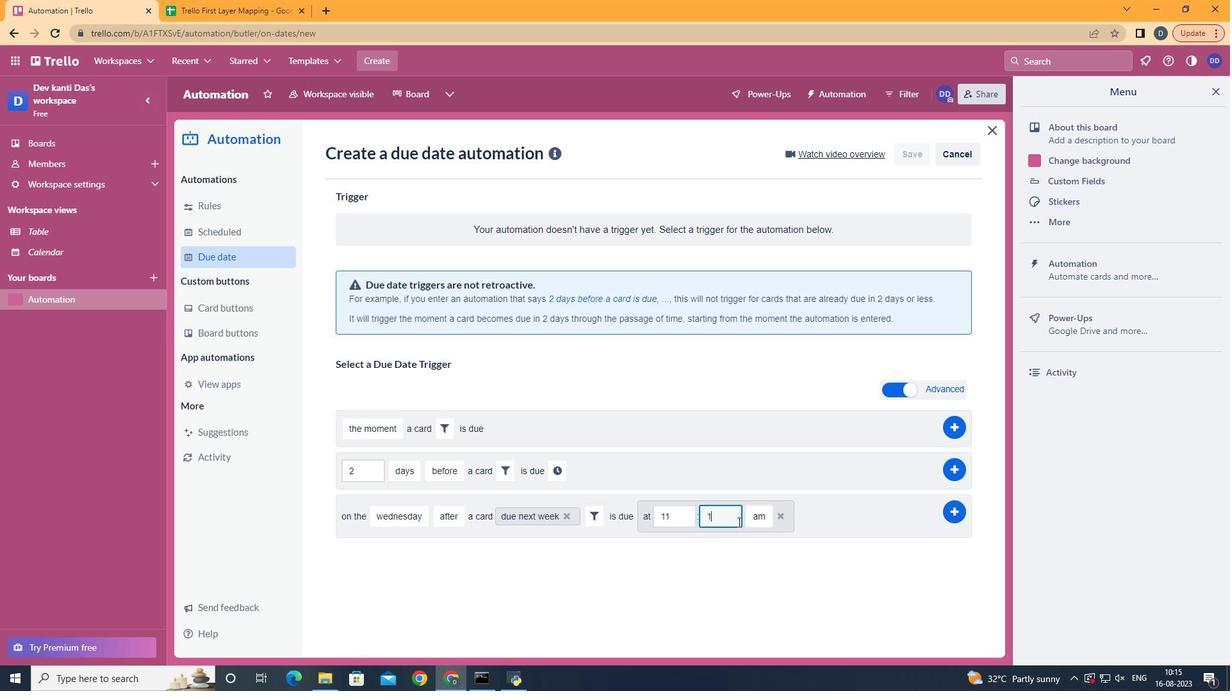 
Action: Key pressed <Key.backspace><Key.backspace>00
Screenshot: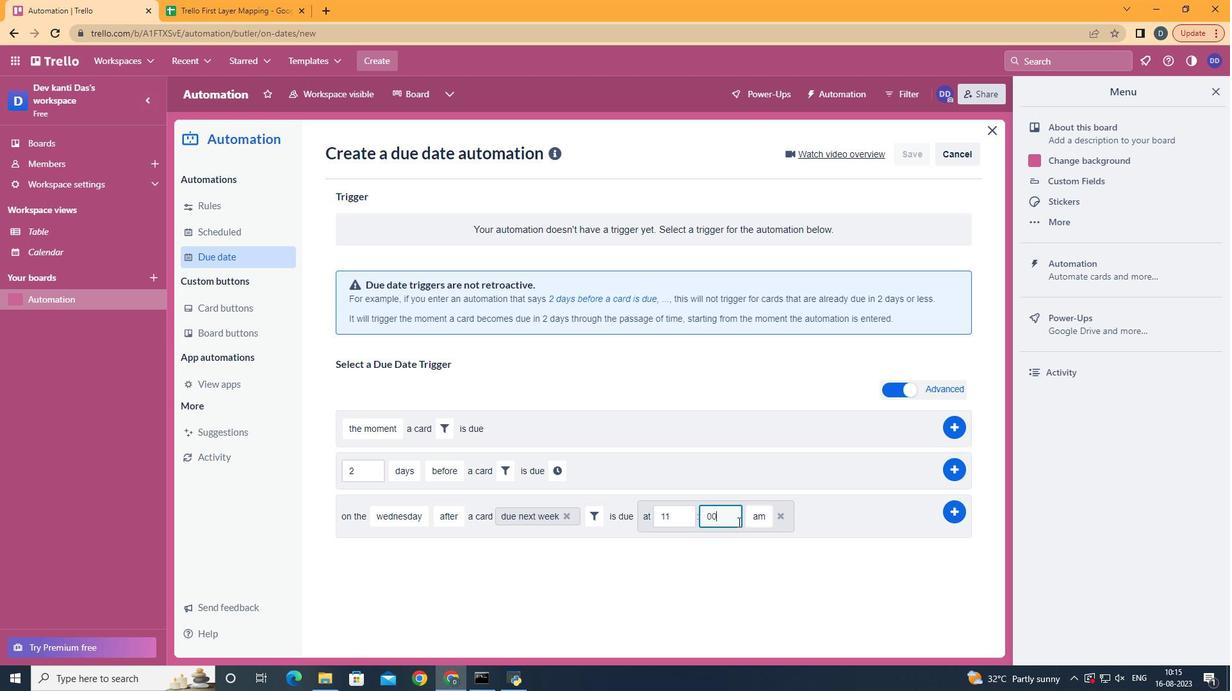
Action: Mouse moved to (946, 509)
Screenshot: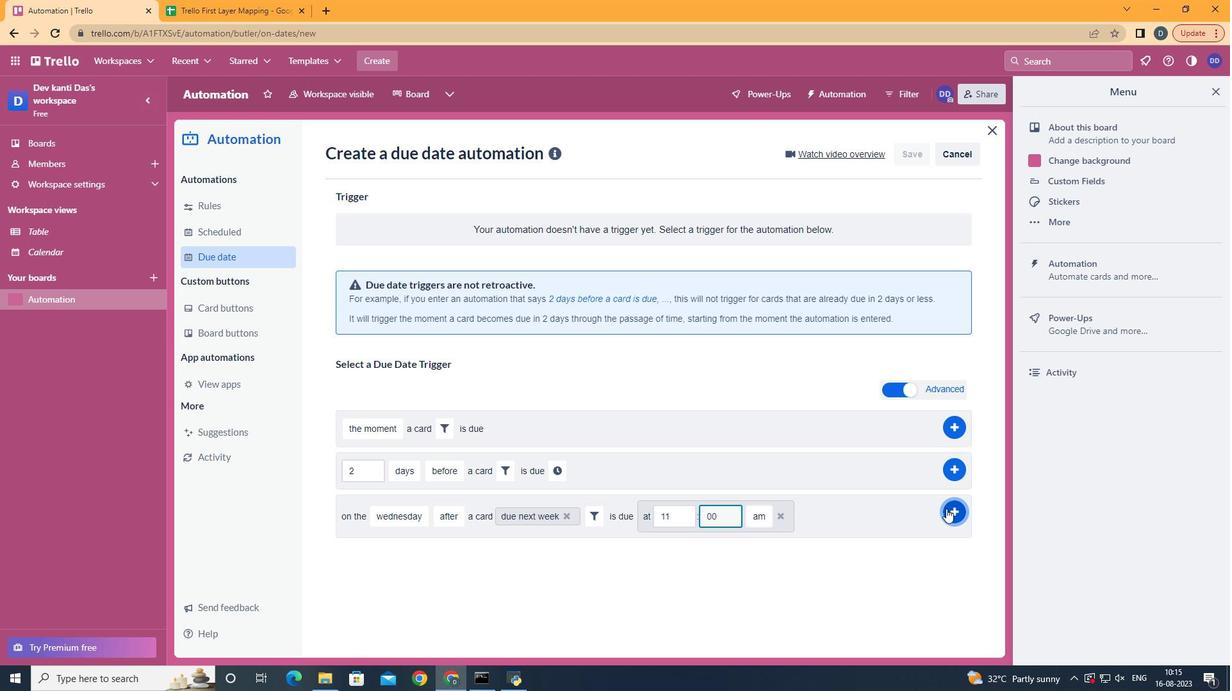 
Action: Mouse pressed left at (946, 509)
Screenshot: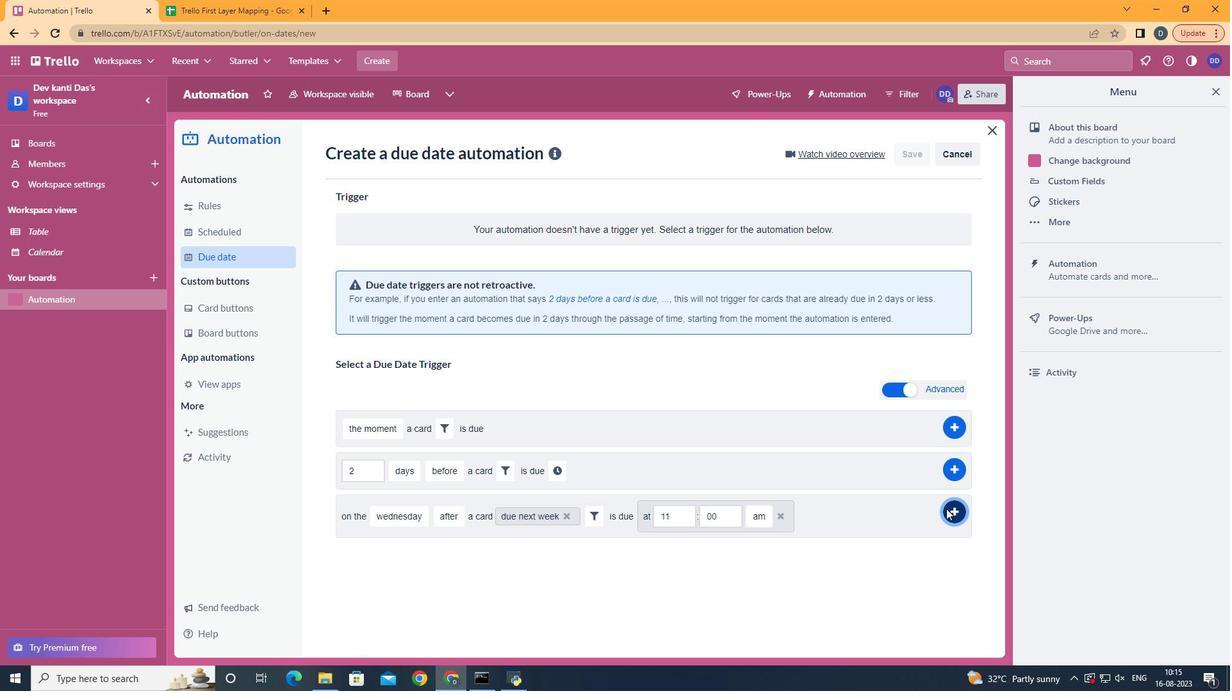 
